 Task: Select a schedule automation every 2 month on the 1 at 01:00 PM starting on March 1, 2022.
Action: Mouse moved to (1271, 103)
Screenshot: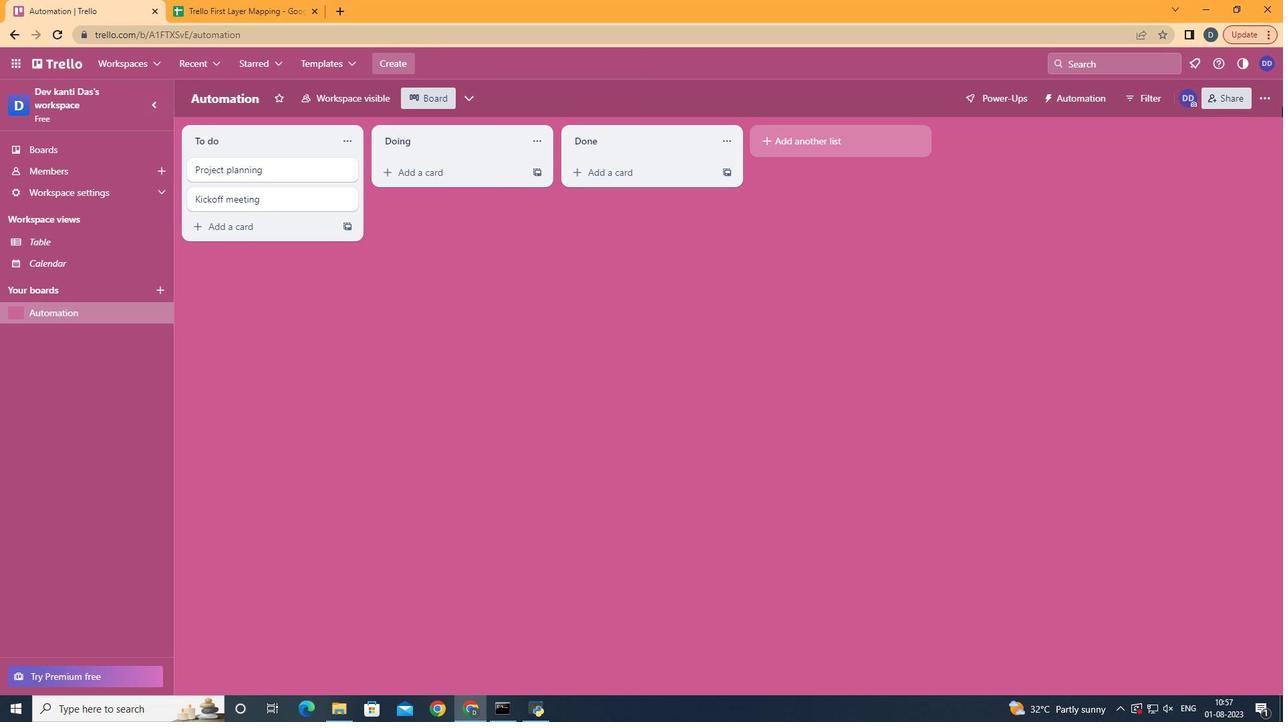
Action: Mouse pressed left at (1271, 103)
Screenshot: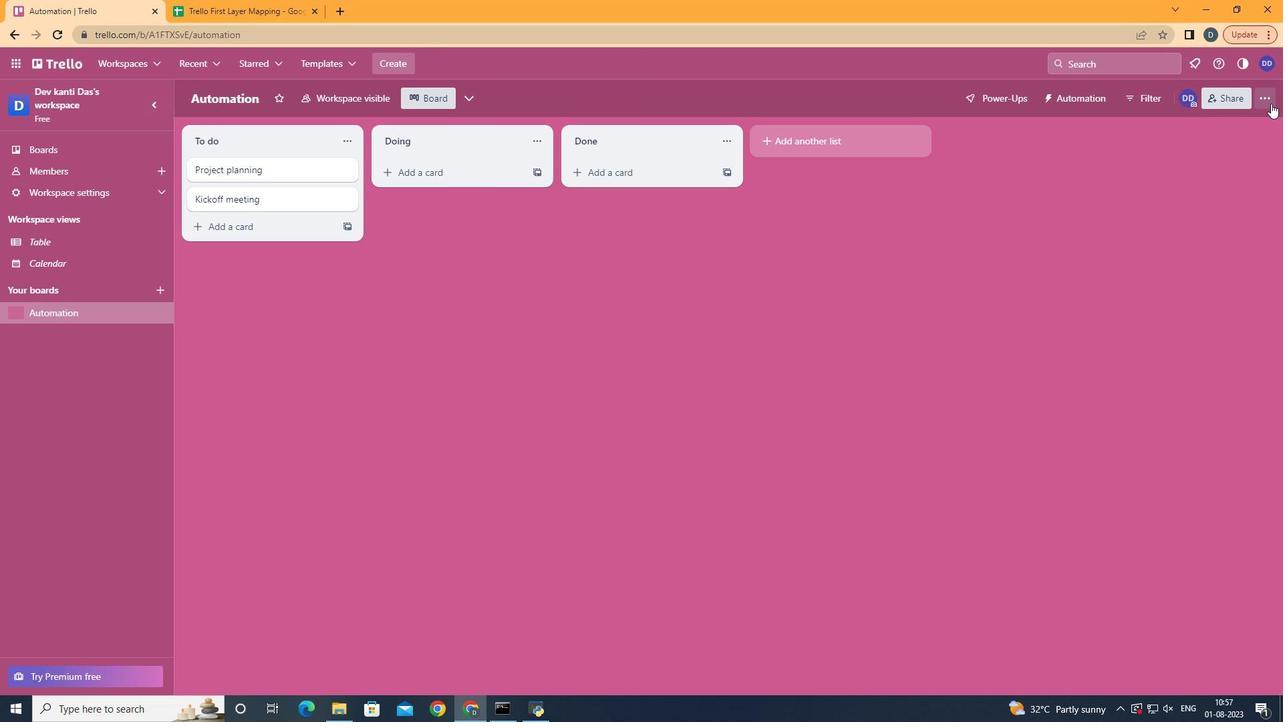 
Action: Mouse moved to (1144, 271)
Screenshot: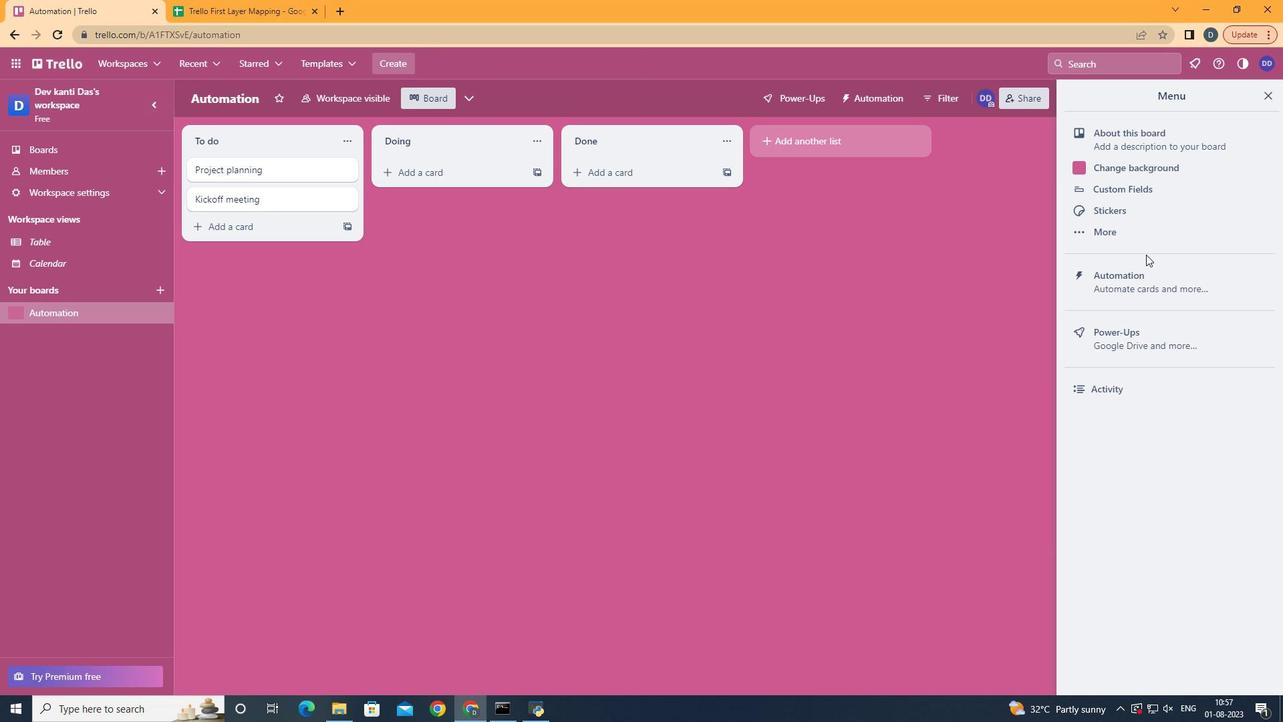 
Action: Mouse pressed left at (1144, 271)
Screenshot: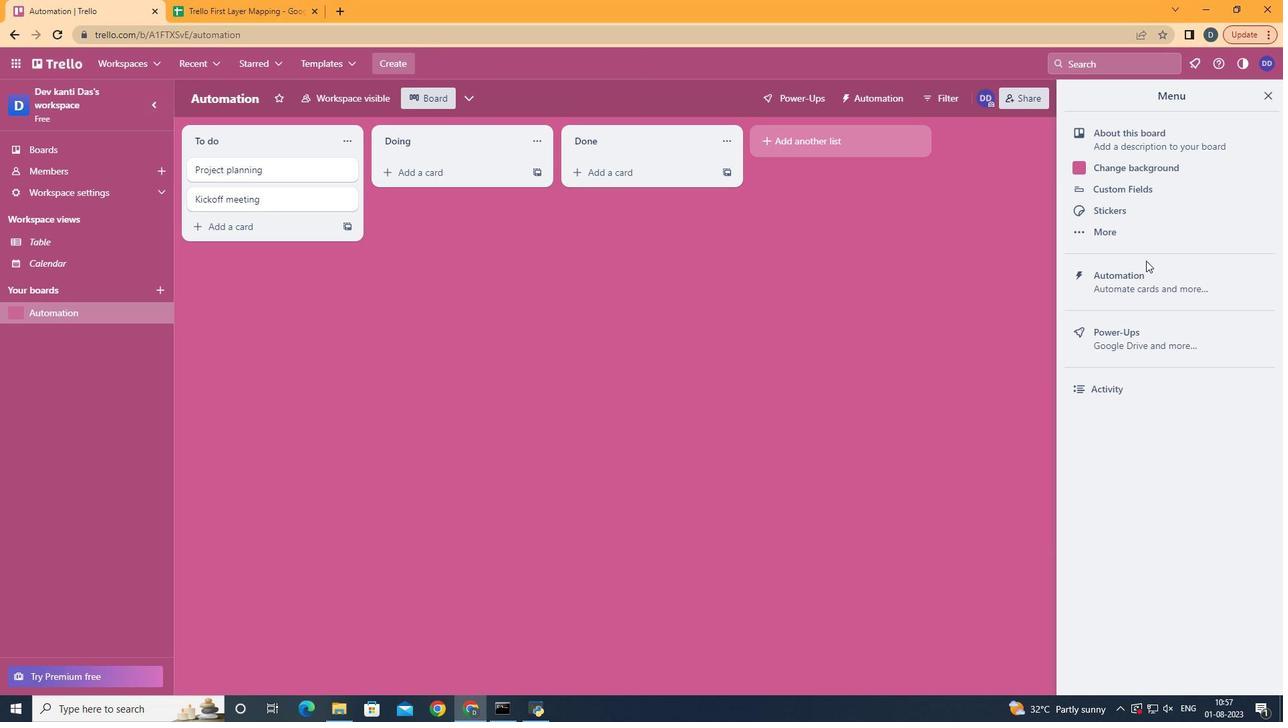 
Action: Mouse moved to (265, 242)
Screenshot: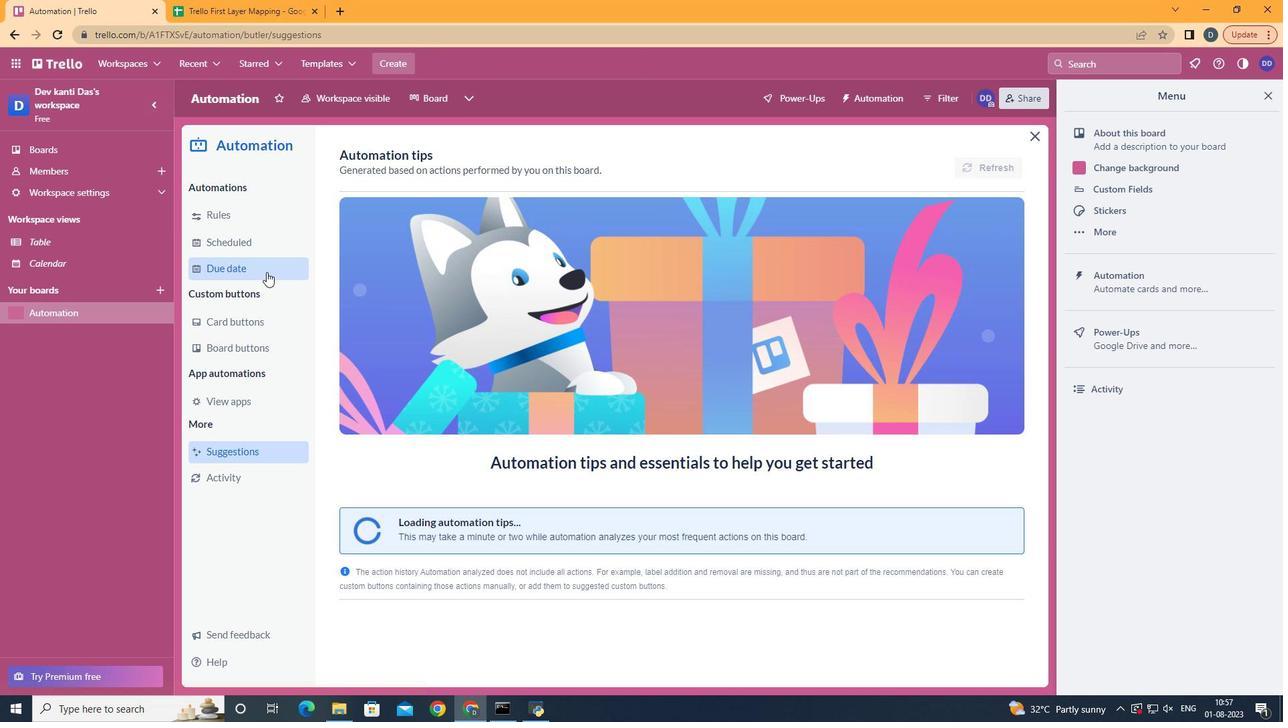 
Action: Mouse pressed left at (265, 242)
Screenshot: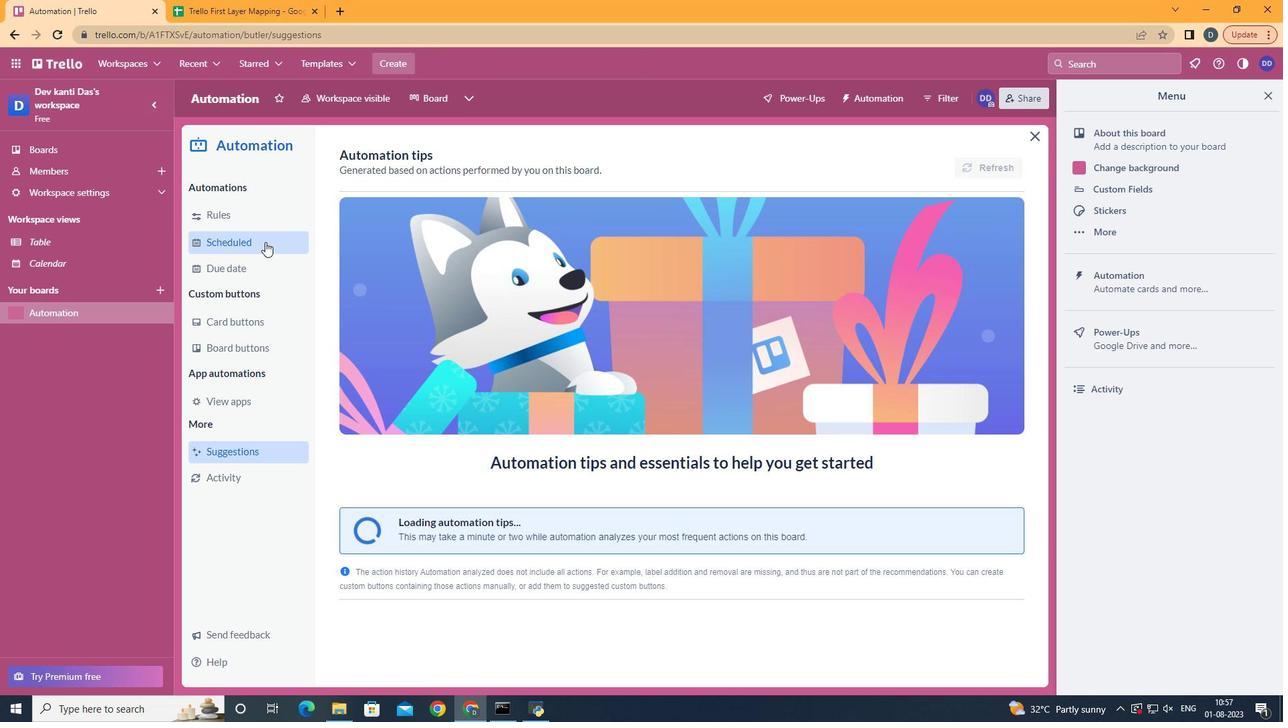 
Action: Mouse moved to (935, 158)
Screenshot: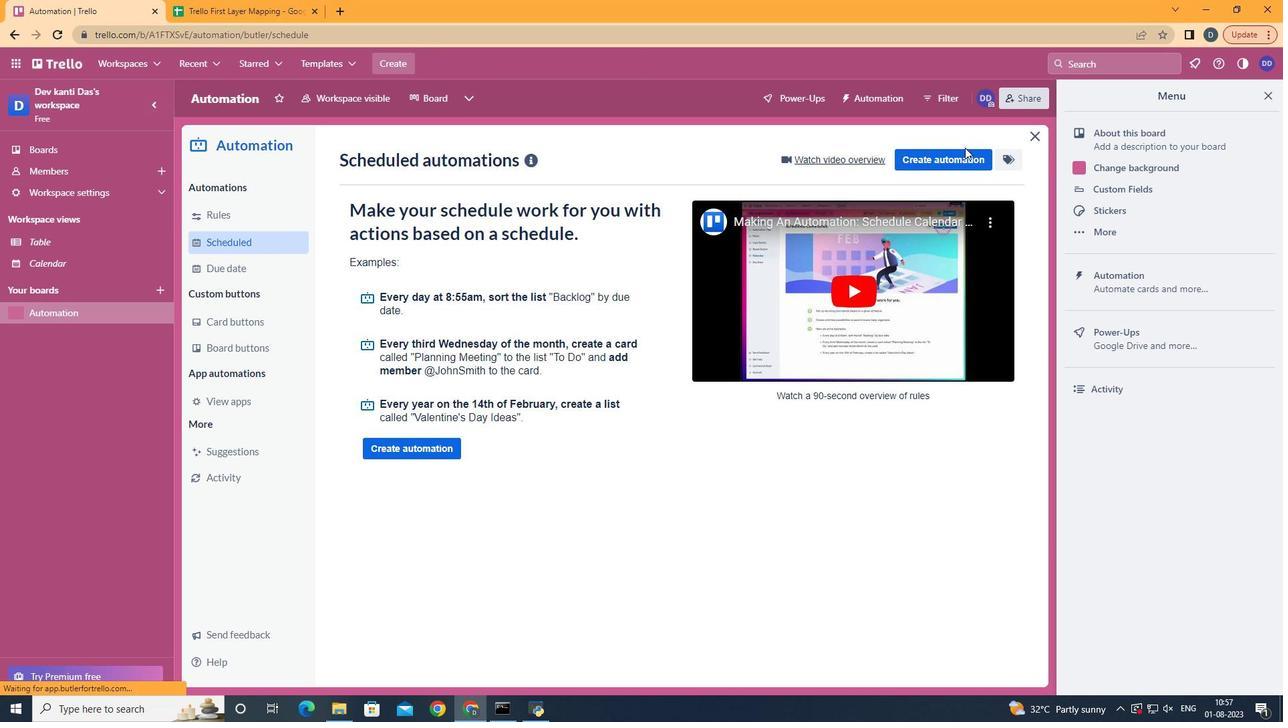 
Action: Mouse pressed left at (935, 158)
Screenshot: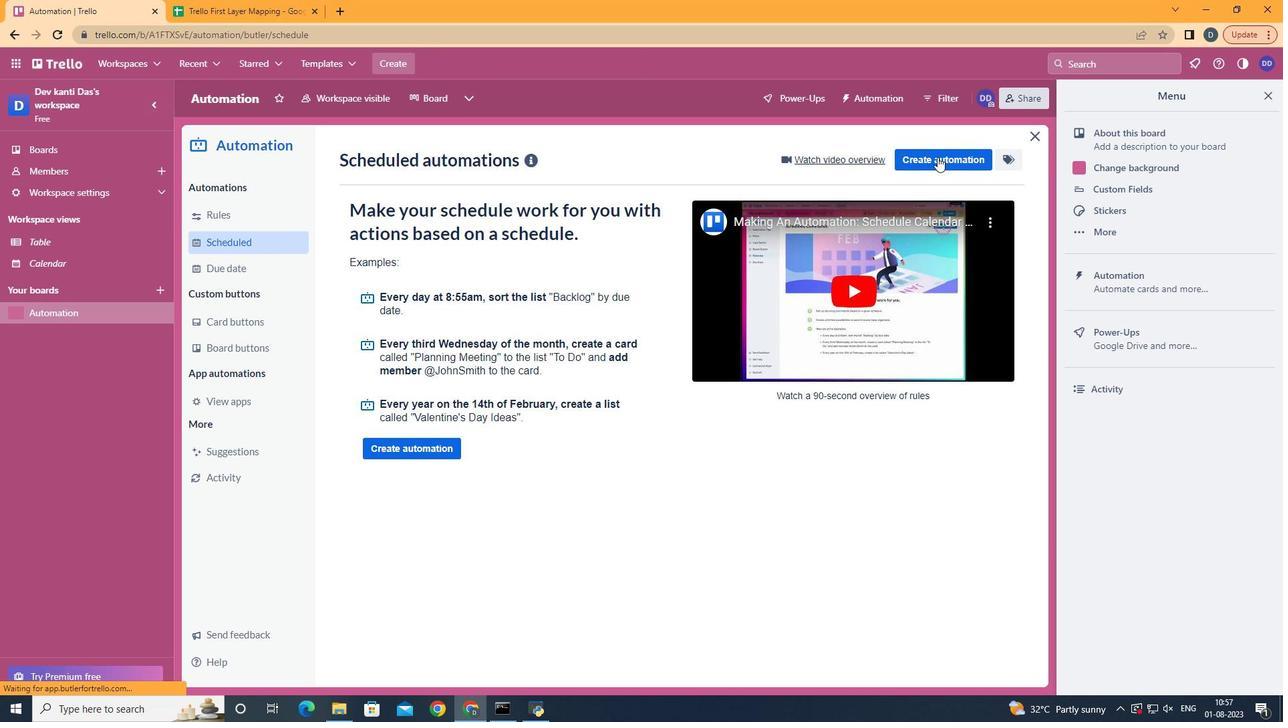 
Action: Mouse moved to (693, 286)
Screenshot: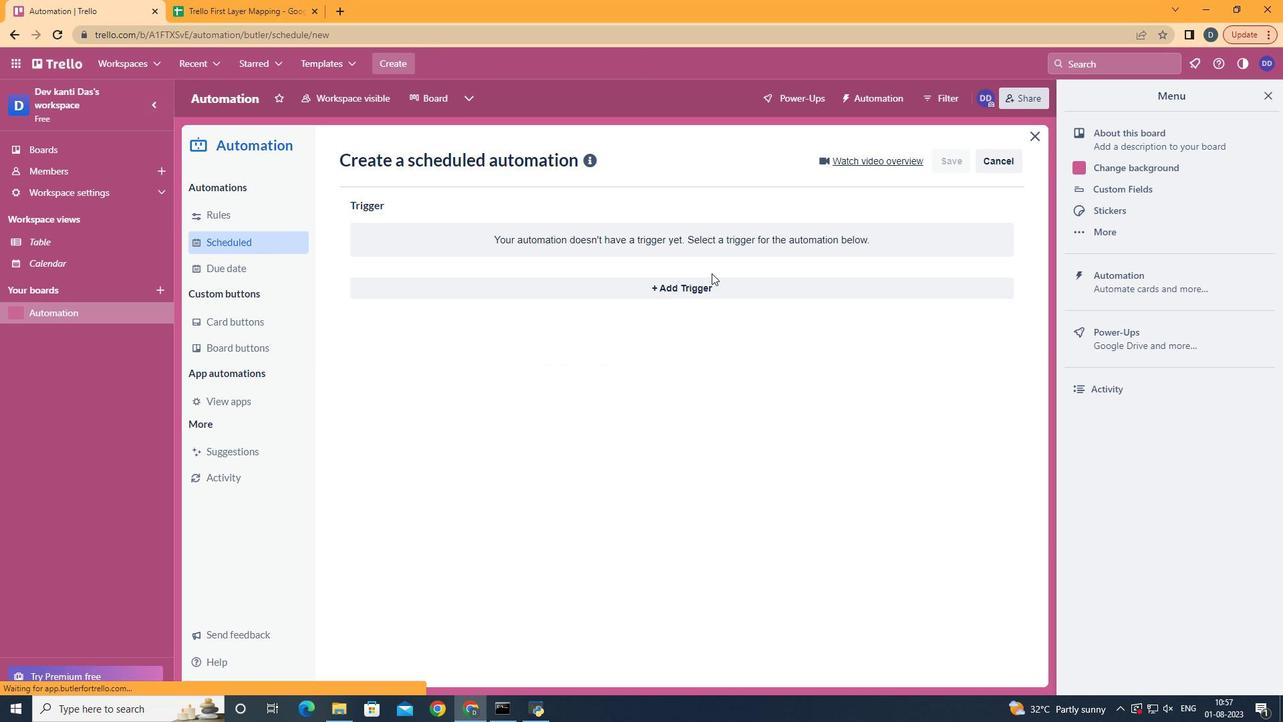
Action: Mouse pressed left at (693, 286)
Screenshot: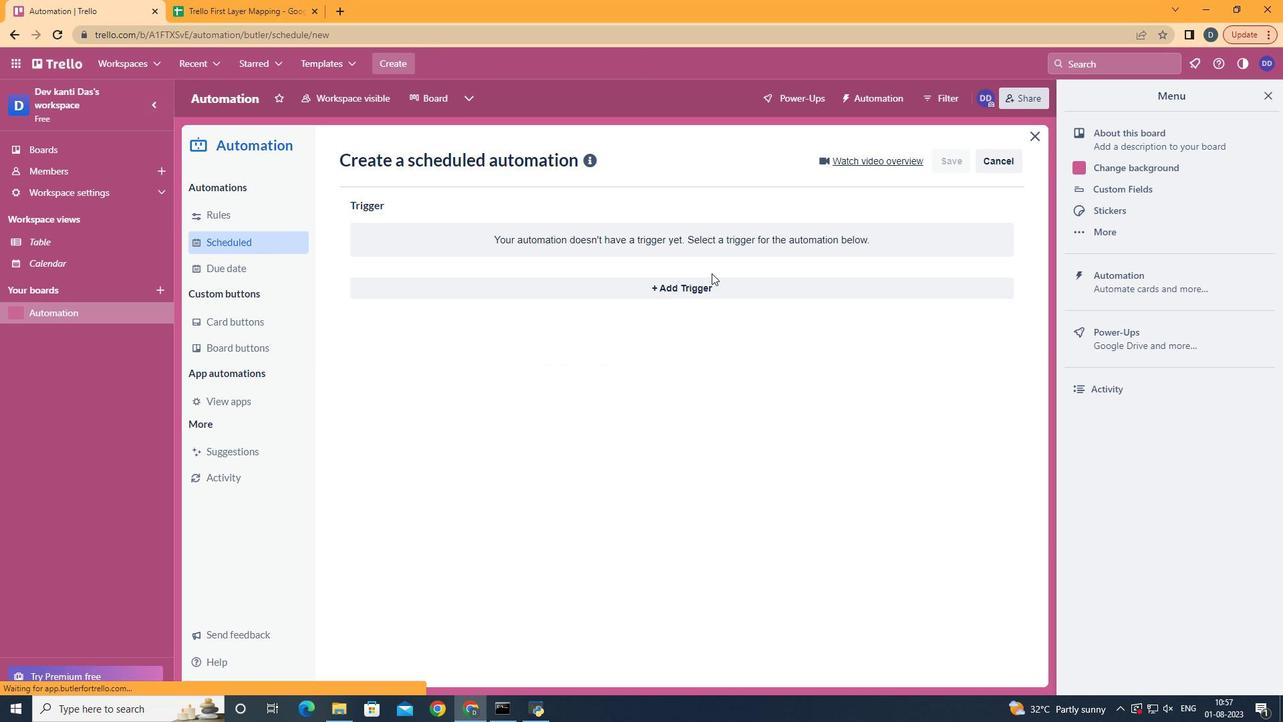 
Action: Mouse moved to (415, 358)
Screenshot: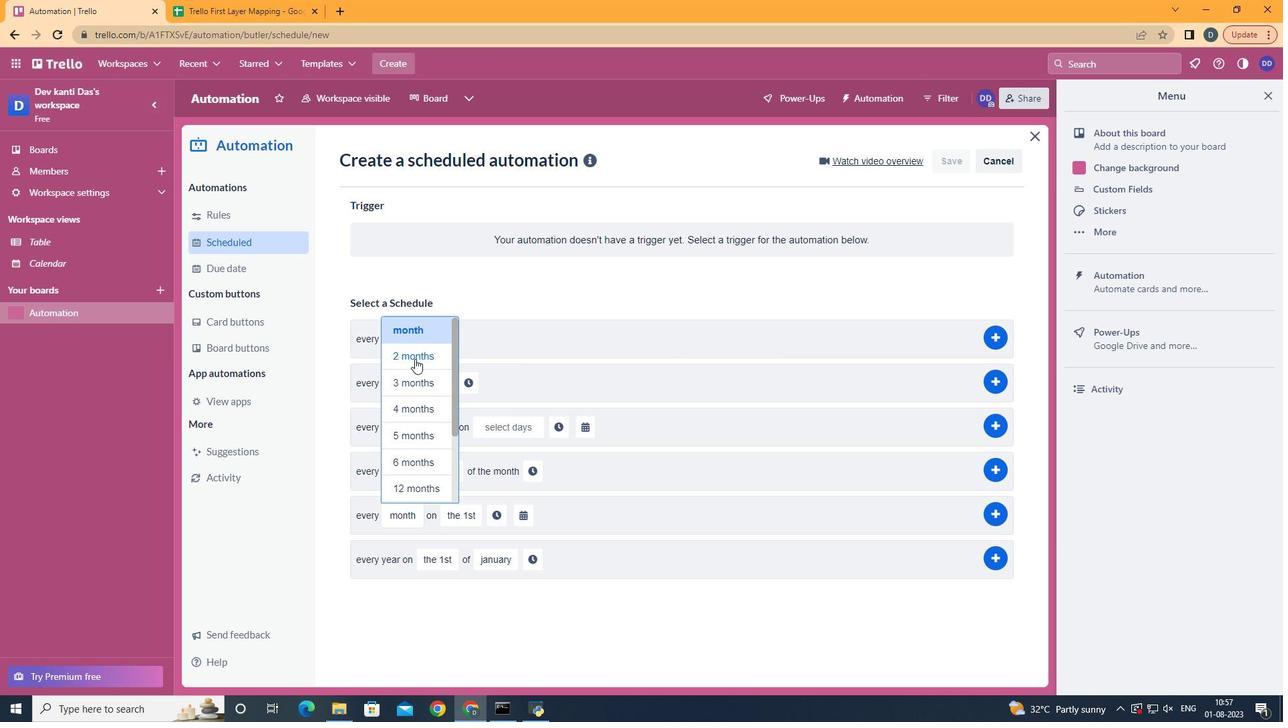 
Action: Mouse pressed left at (415, 358)
Screenshot: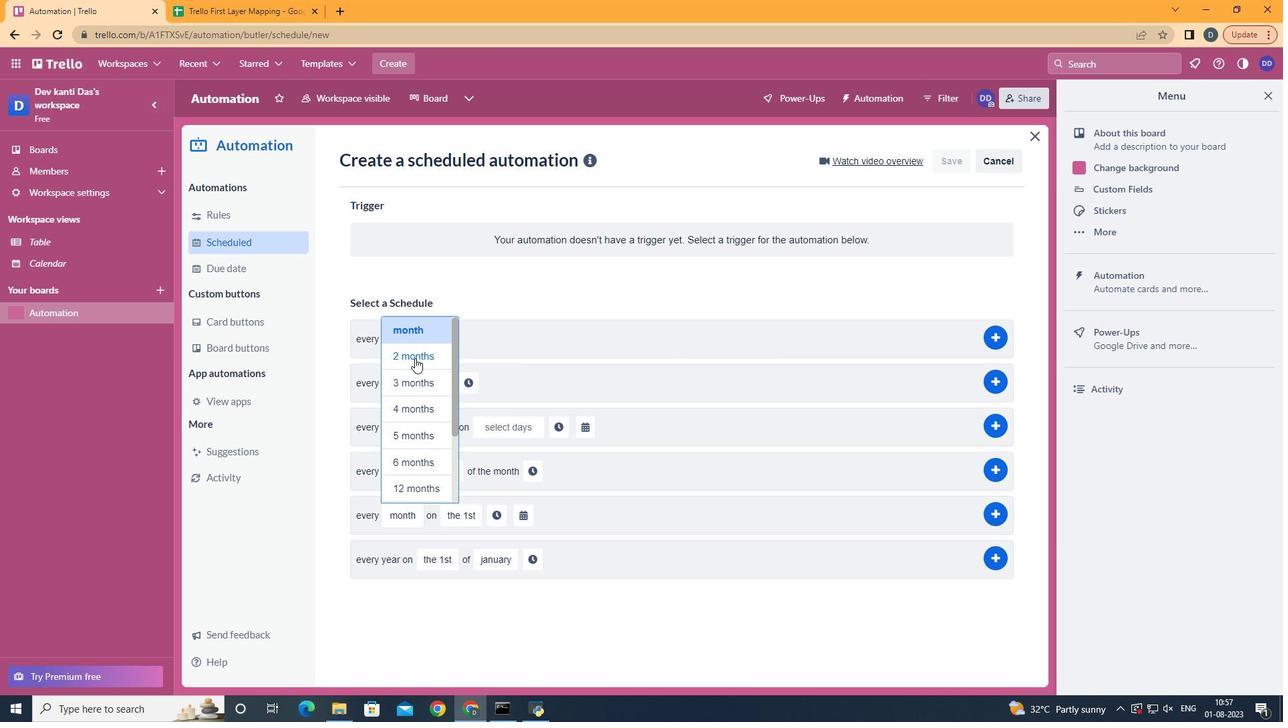 
Action: Mouse moved to (488, 322)
Screenshot: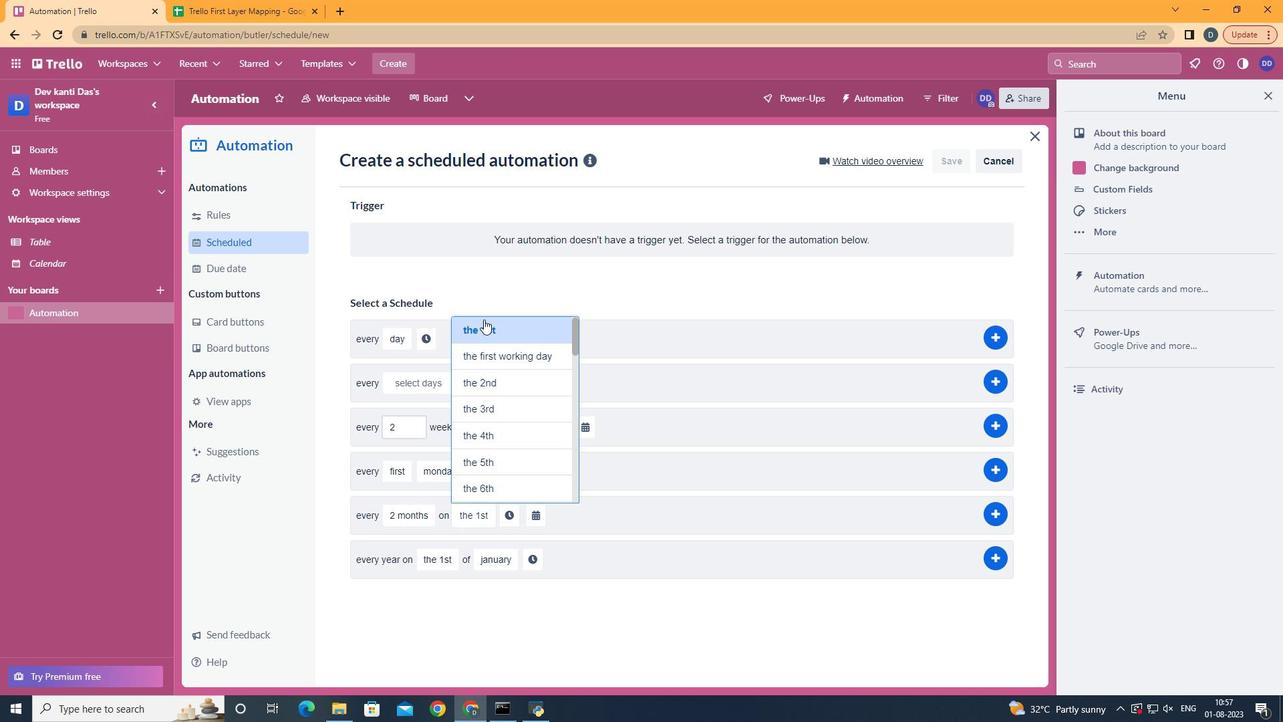 
Action: Mouse pressed left at (488, 322)
Screenshot: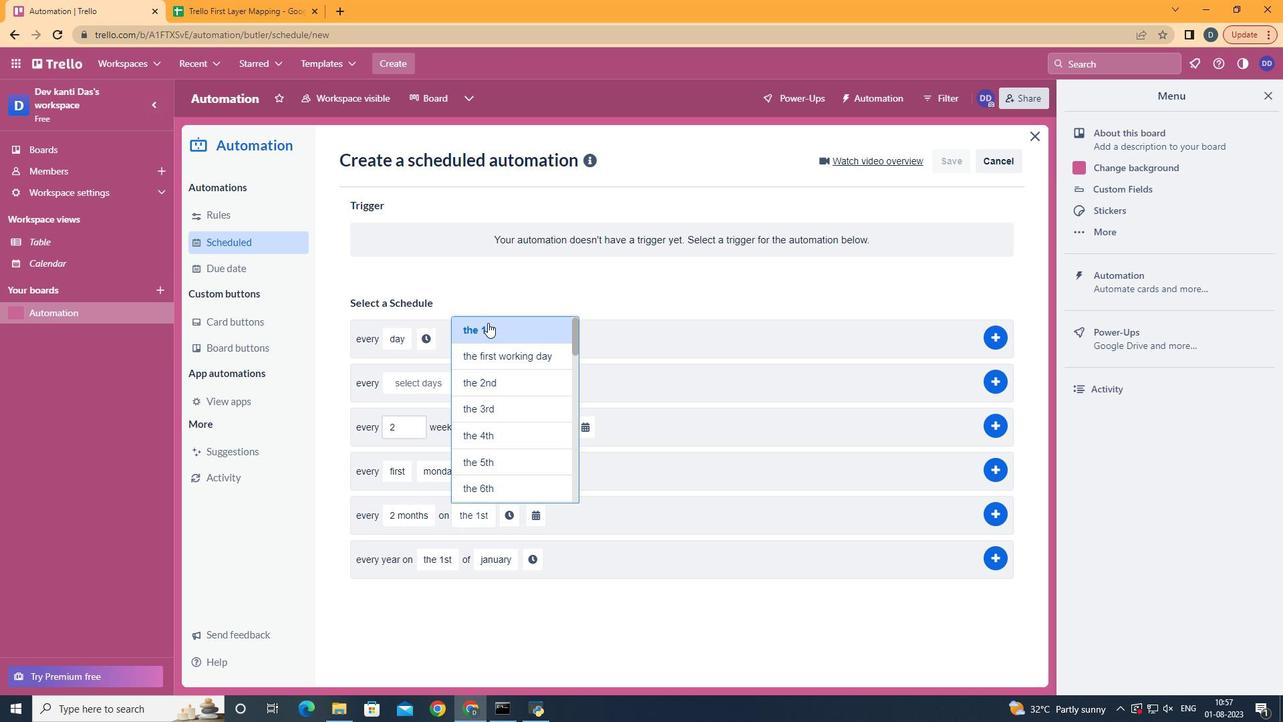 
Action: Mouse moved to (504, 519)
Screenshot: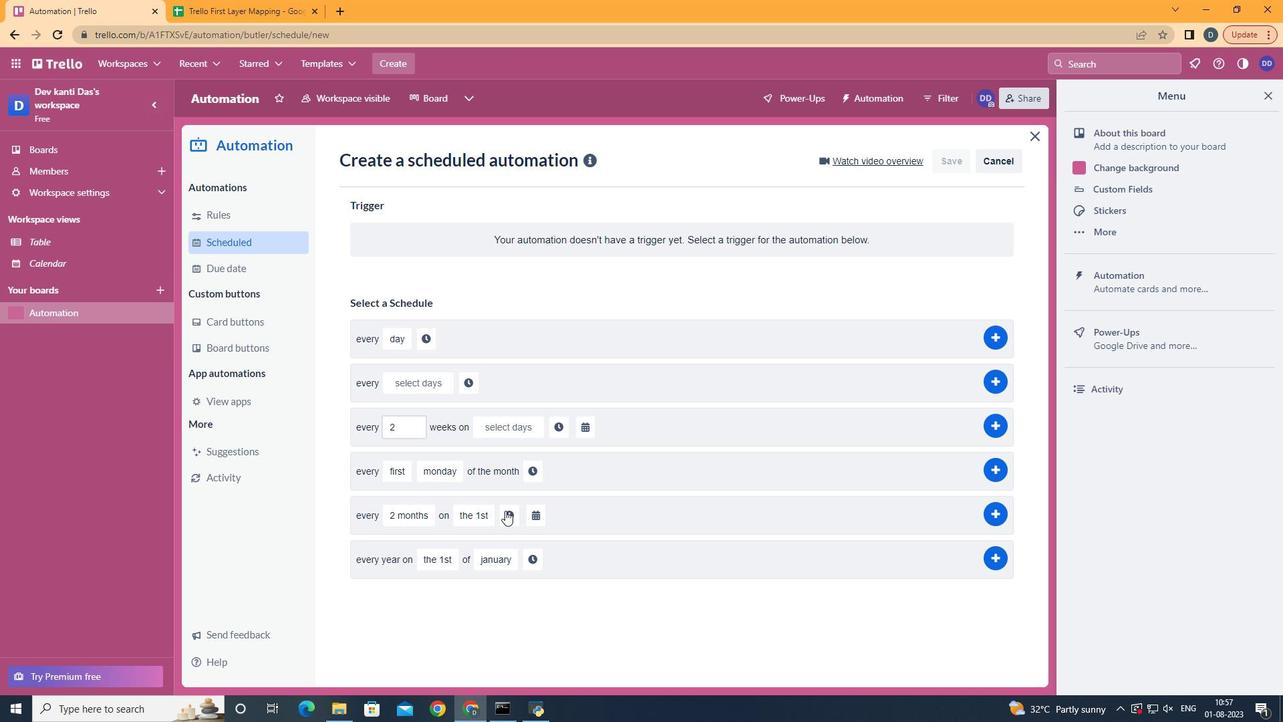
Action: Mouse pressed left at (504, 519)
Screenshot: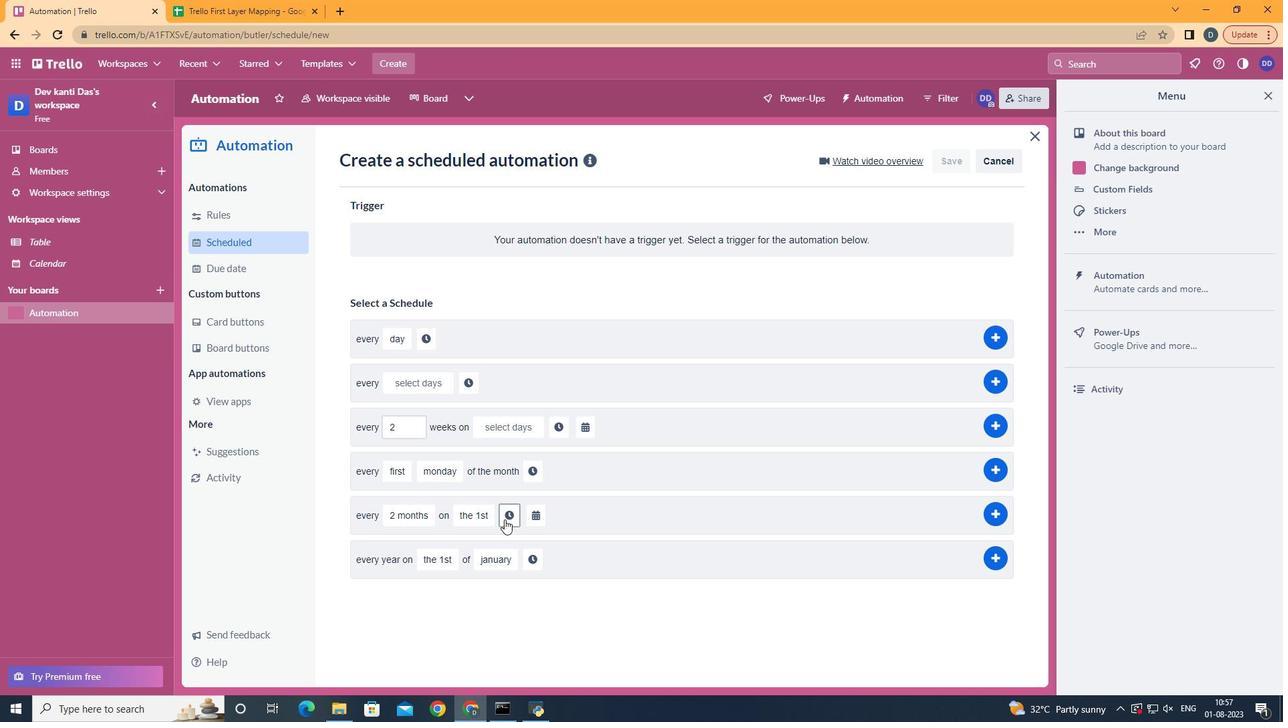 
Action: Mouse moved to (547, 521)
Screenshot: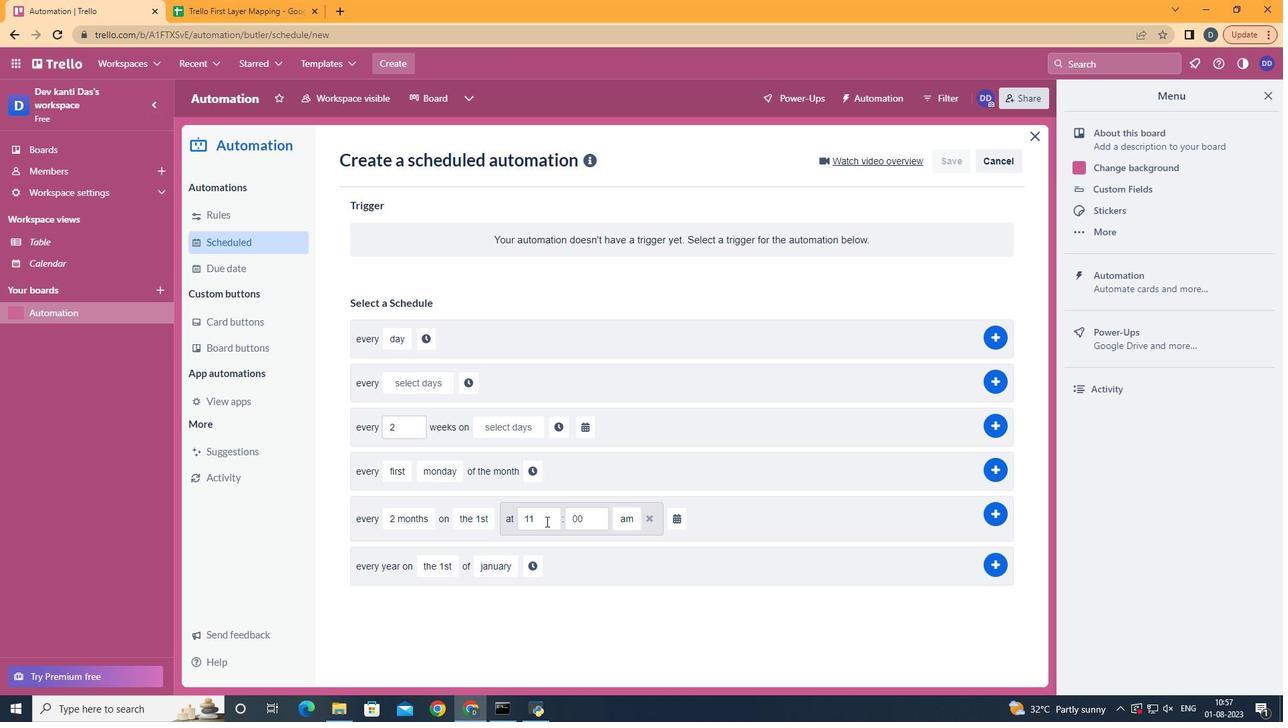 
Action: Mouse pressed left at (547, 521)
Screenshot: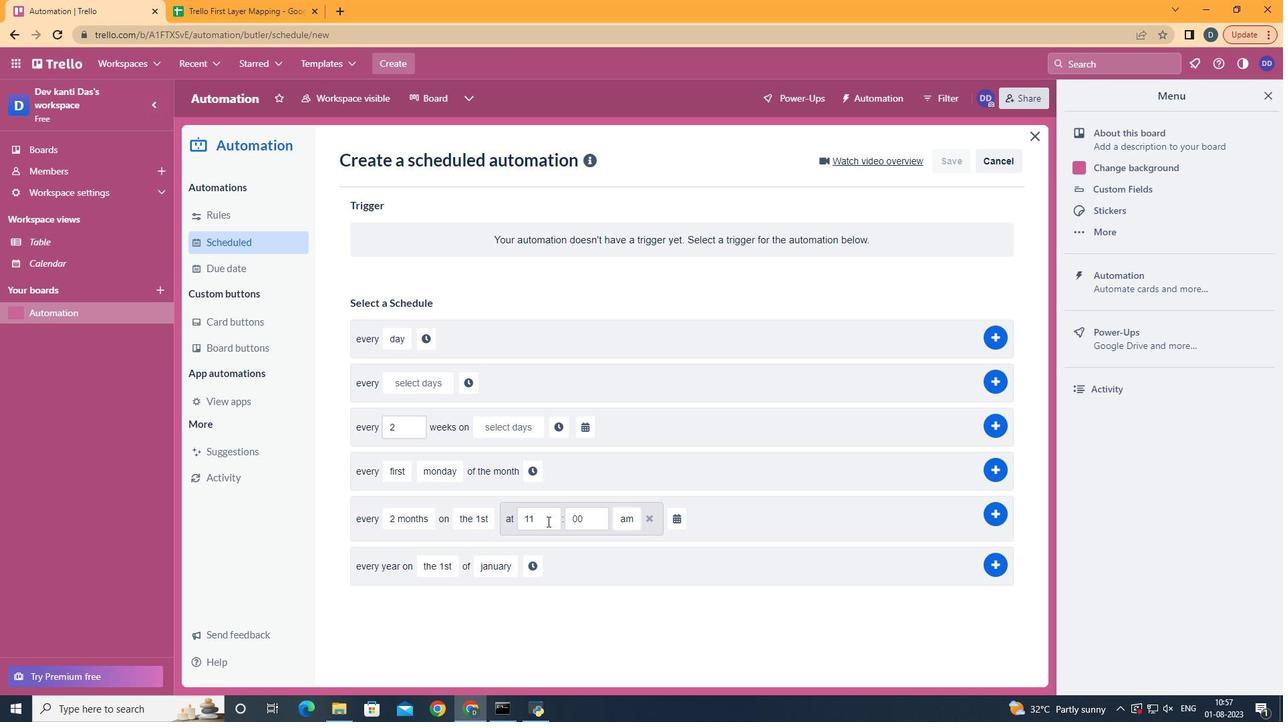 
Action: Key pressed <Key.backspace><Key.backspace>01
Screenshot: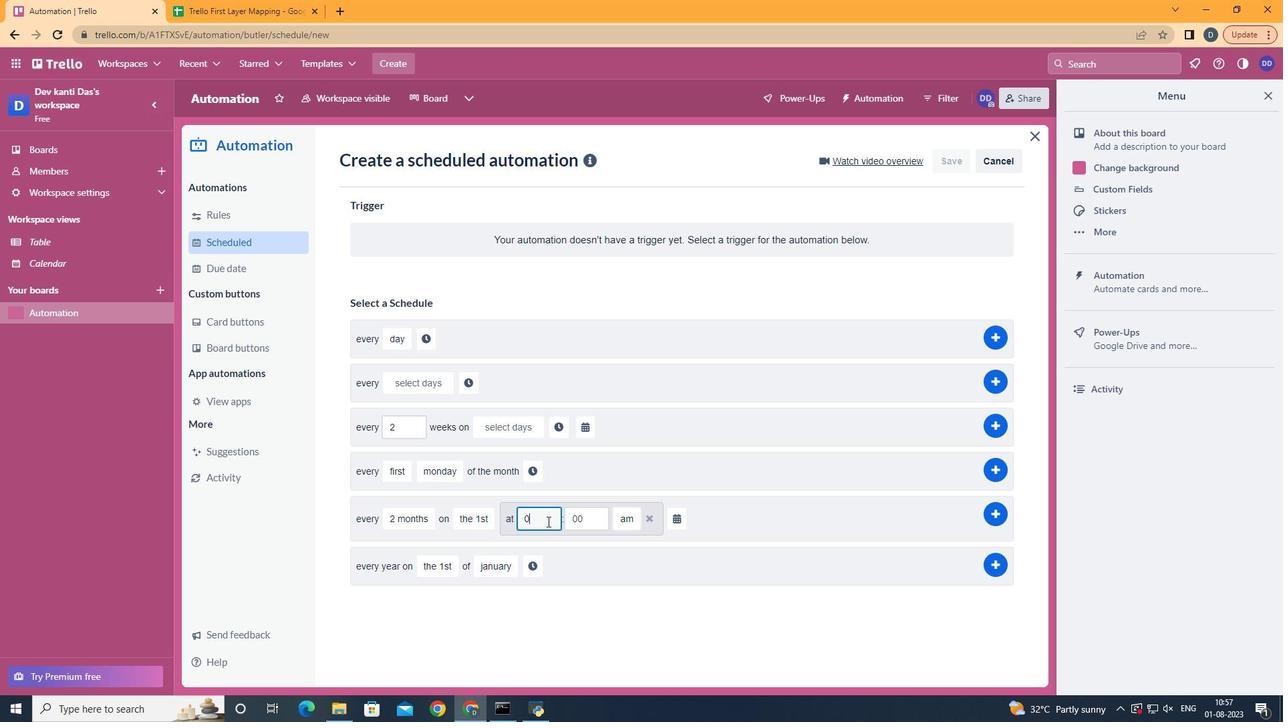 
Action: Mouse moved to (628, 574)
Screenshot: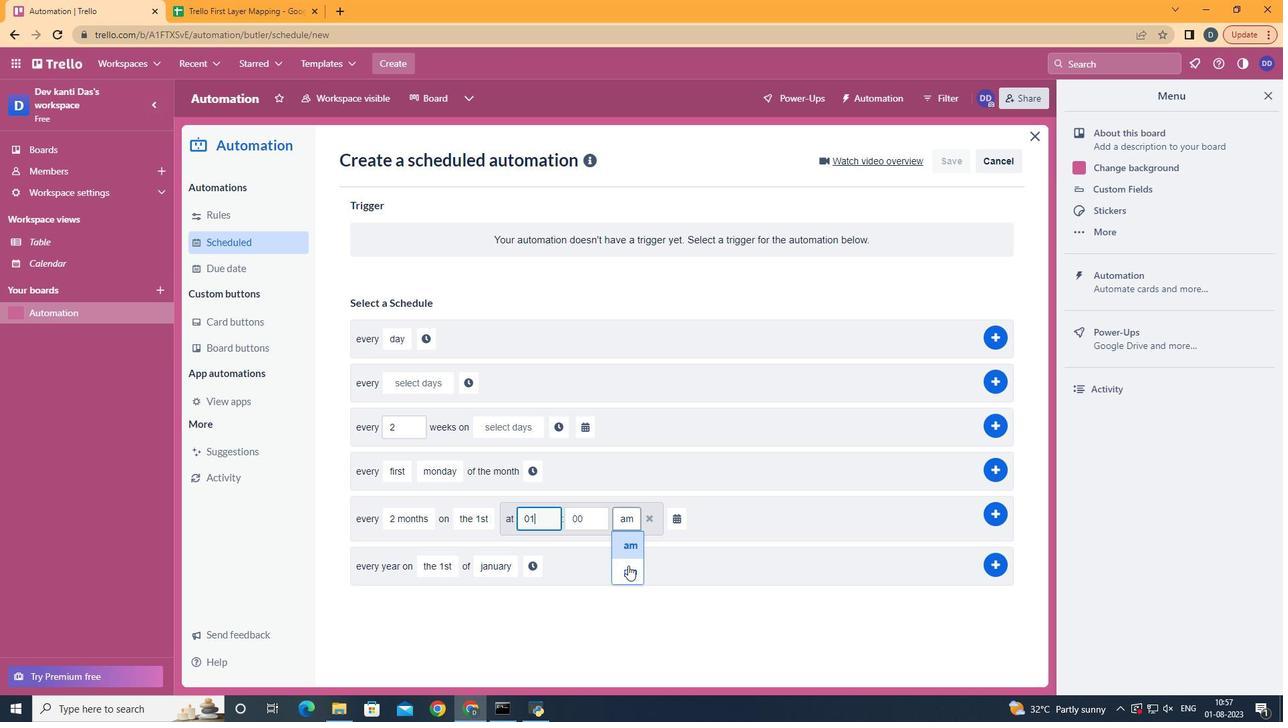 
Action: Mouse pressed left at (628, 574)
Screenshot: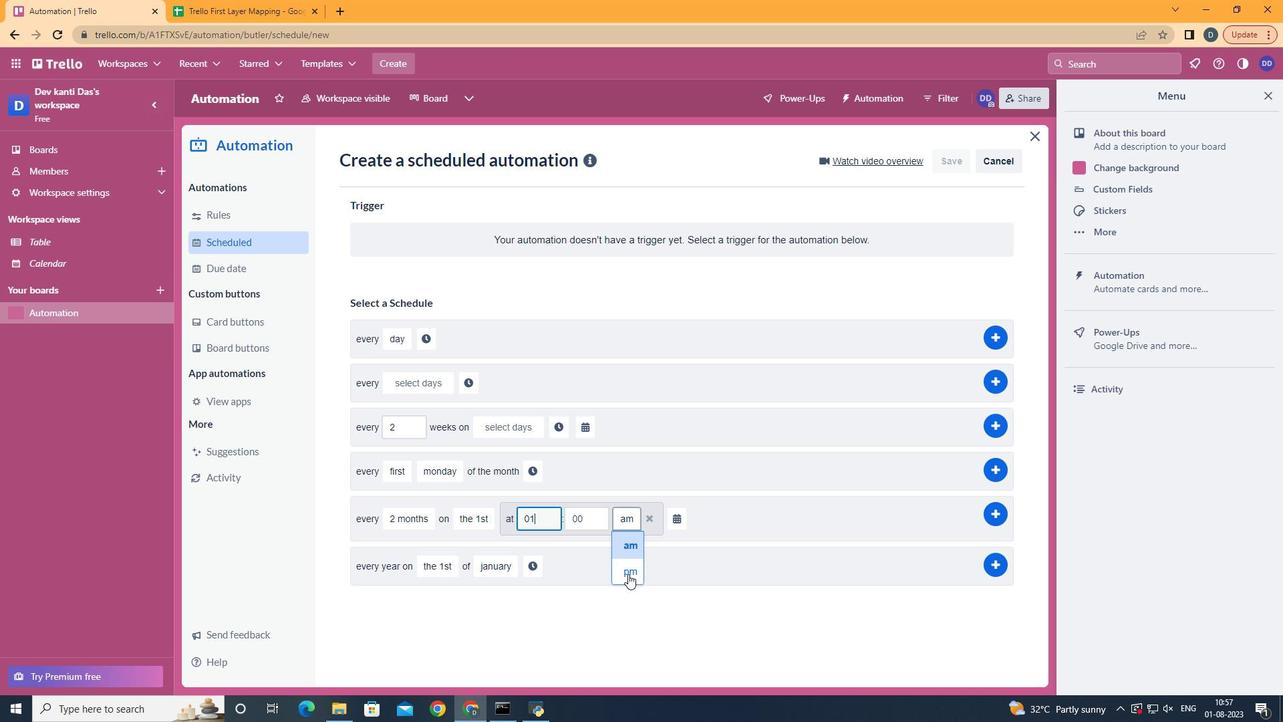 
Action: Mouse moved to (670, 517)
Screenshot: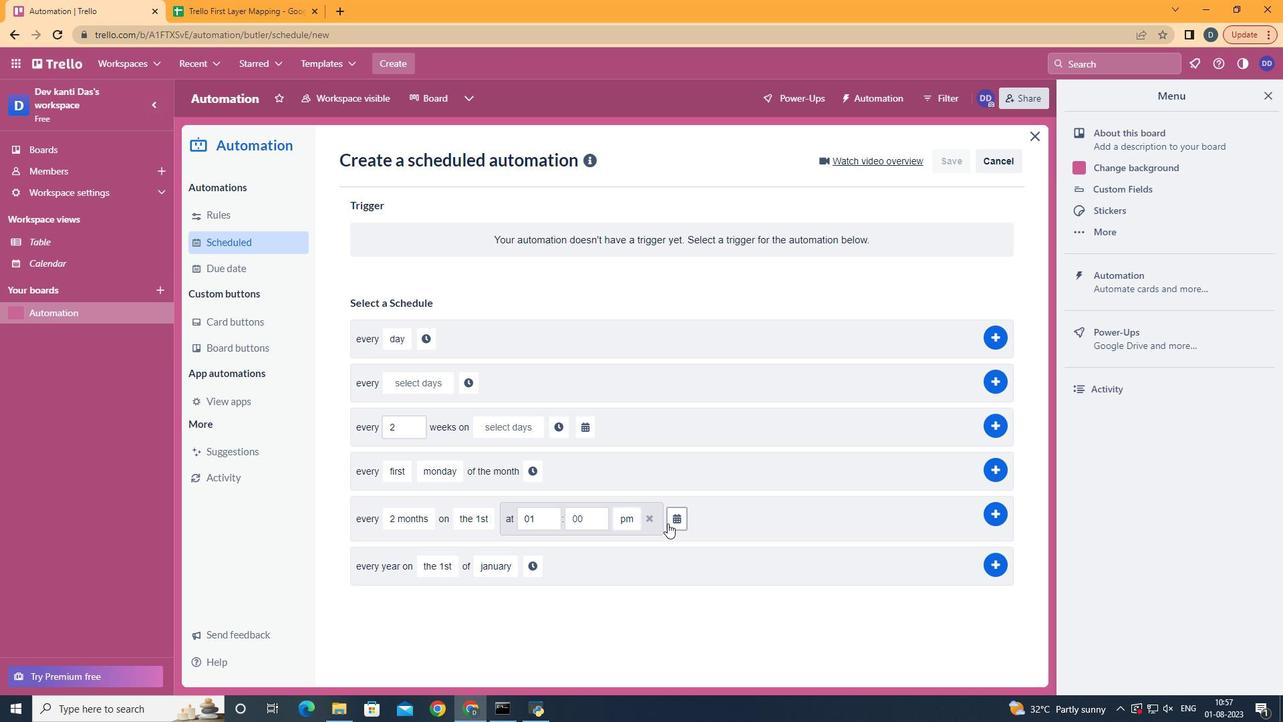 
Action: Mouse pressed left at (670, 517)
Screenshot: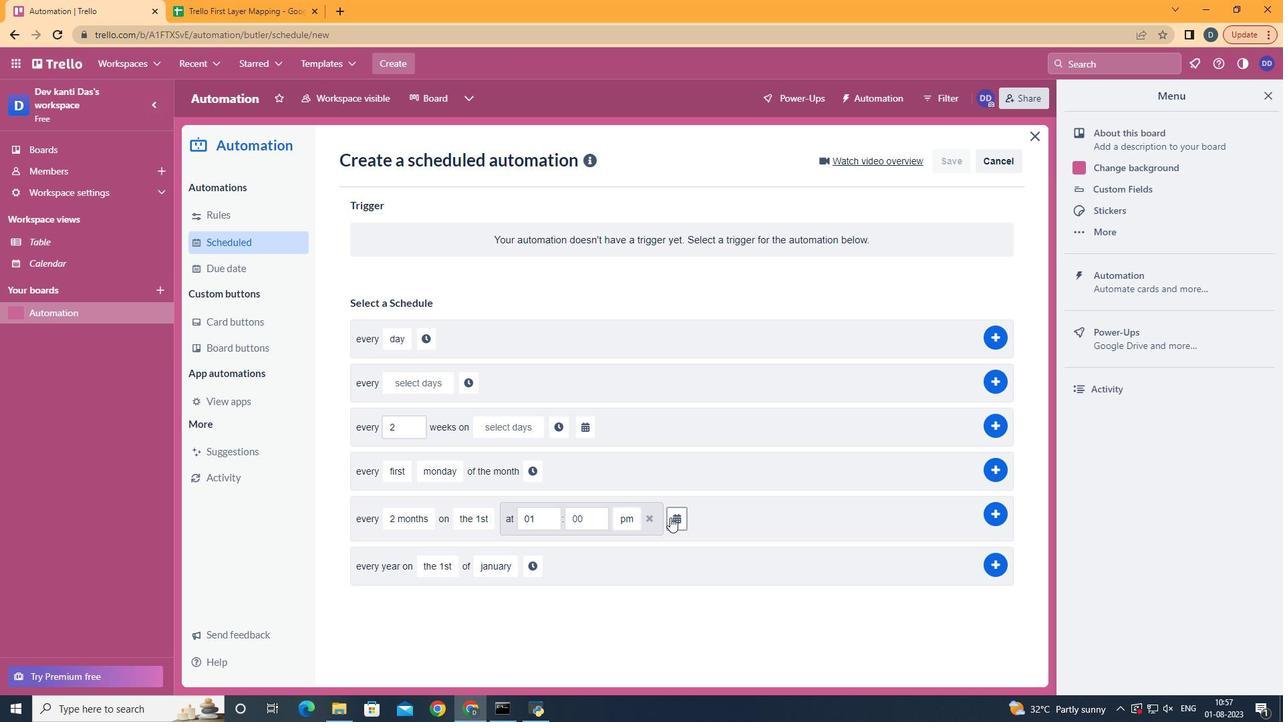 
Action: Mouse moved to (760, 435)
Screenshot: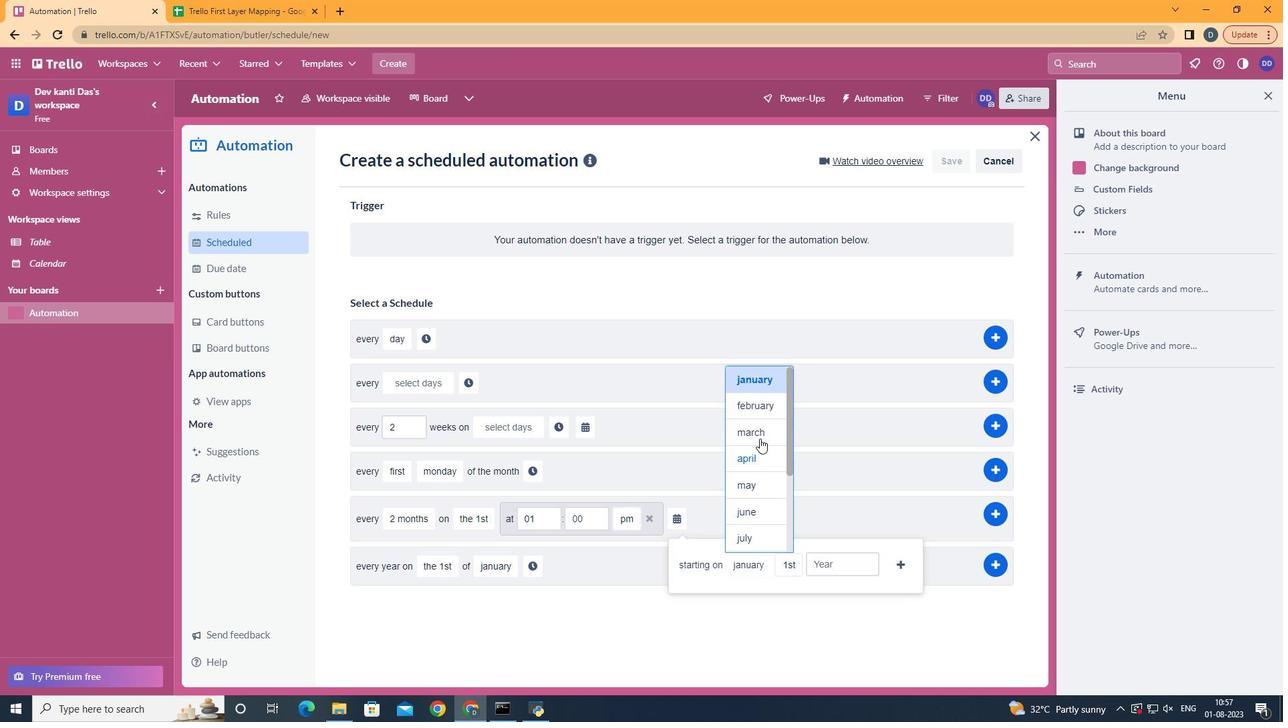 
Action: Mouse pressed left at (760, 435)
Screenshot: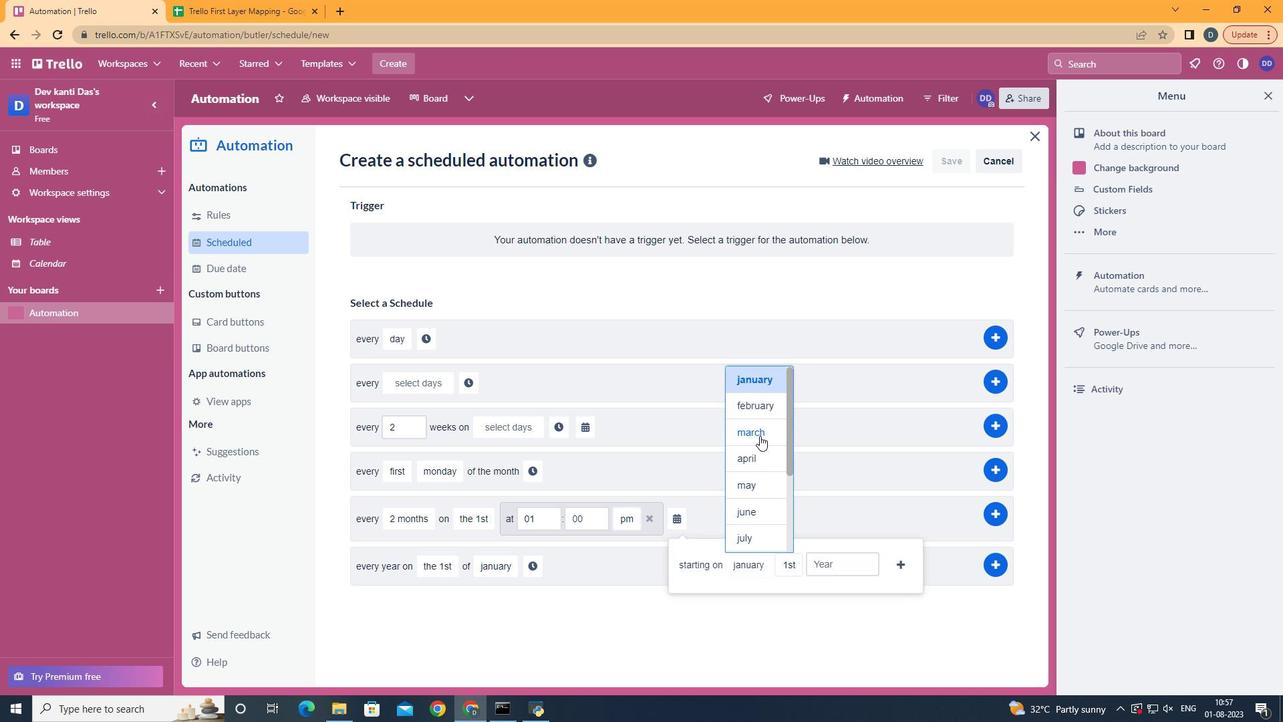 
Action: Mouse moved to (778, 376)
Screenshot: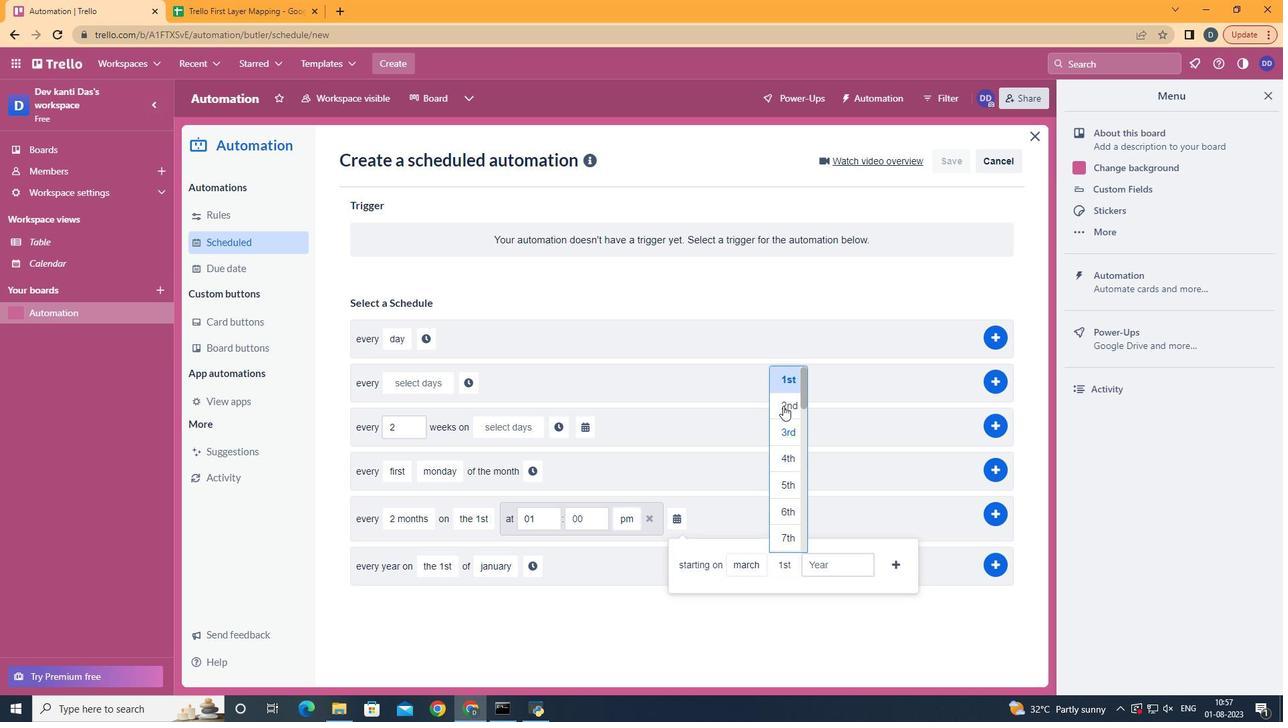
Action: Mouse pressed left at (778, 376)
Screenshot: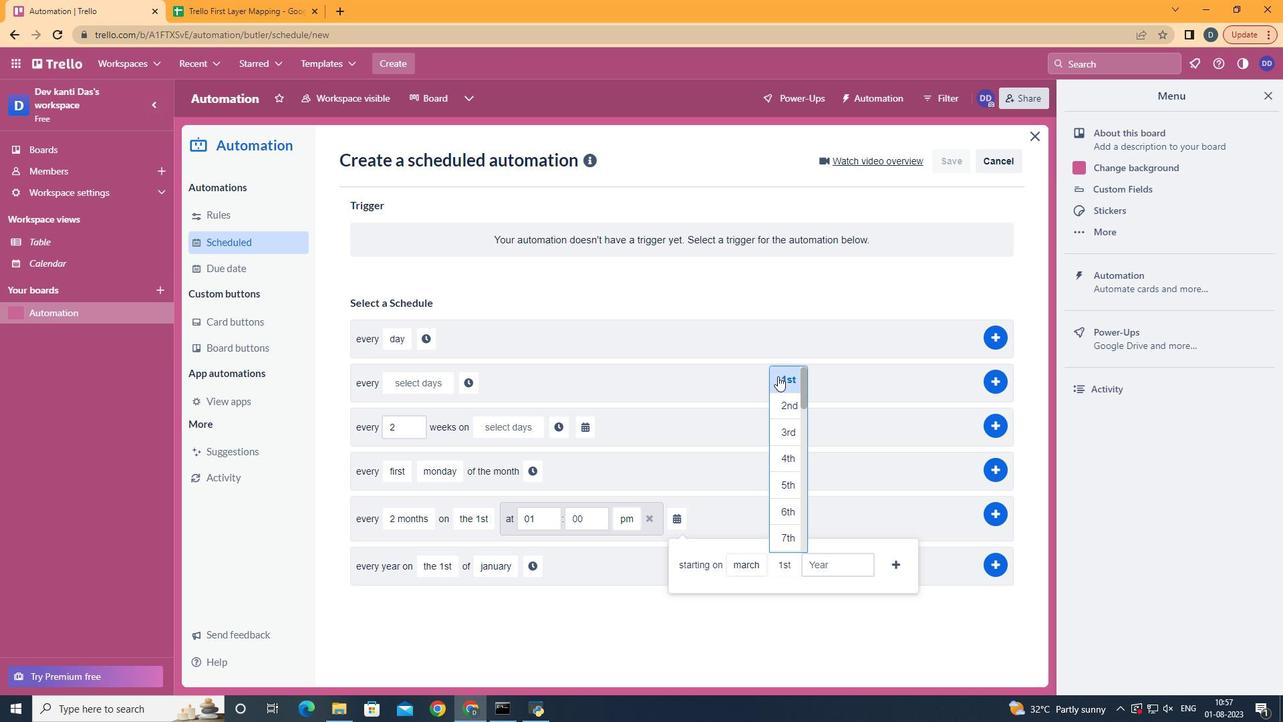 
Action: Mouse moved to (836, 564)
Screenshot: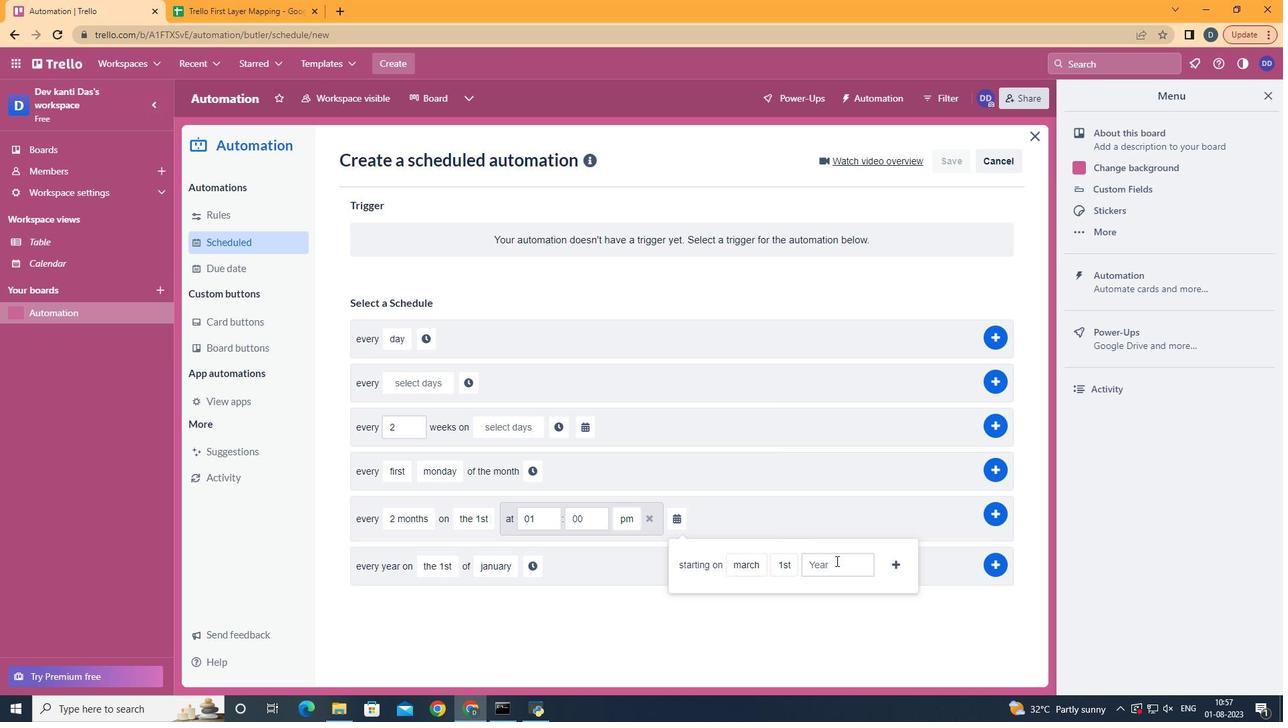 
Action: Mouse pressed left at (836, 564)
Screenshot: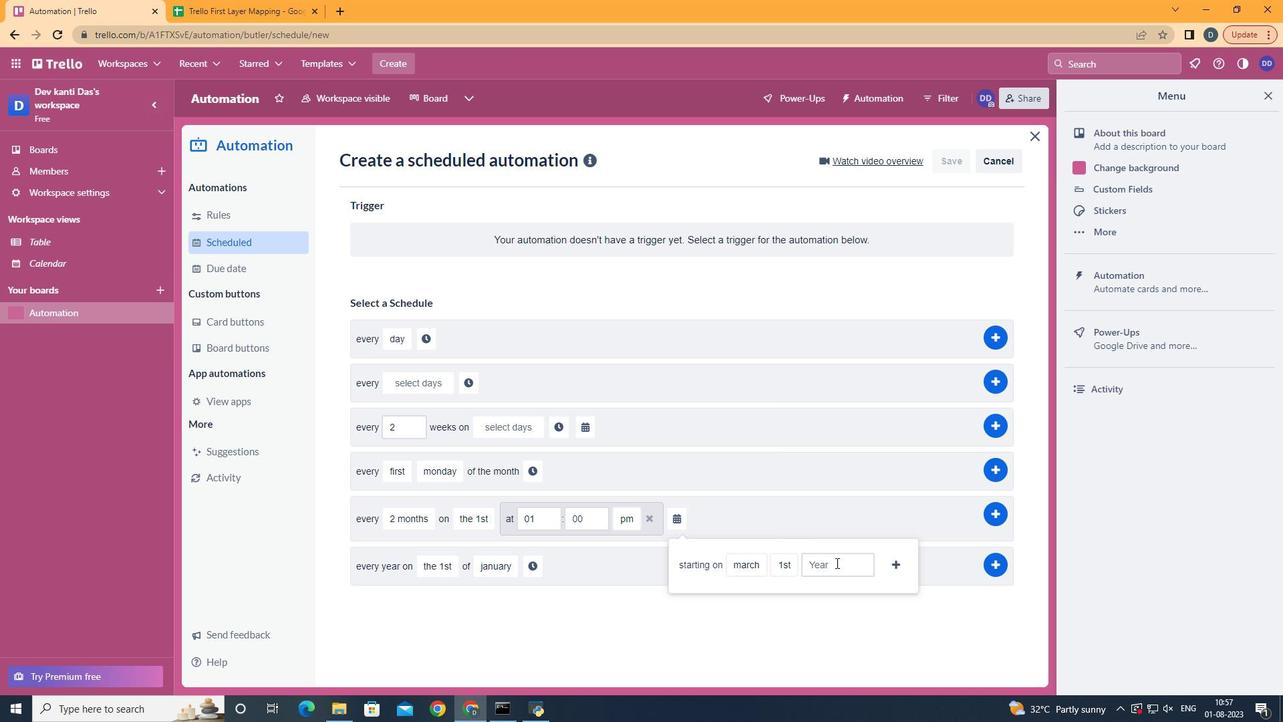 
Action: Mouse moved to (837, 564)
Screenshot: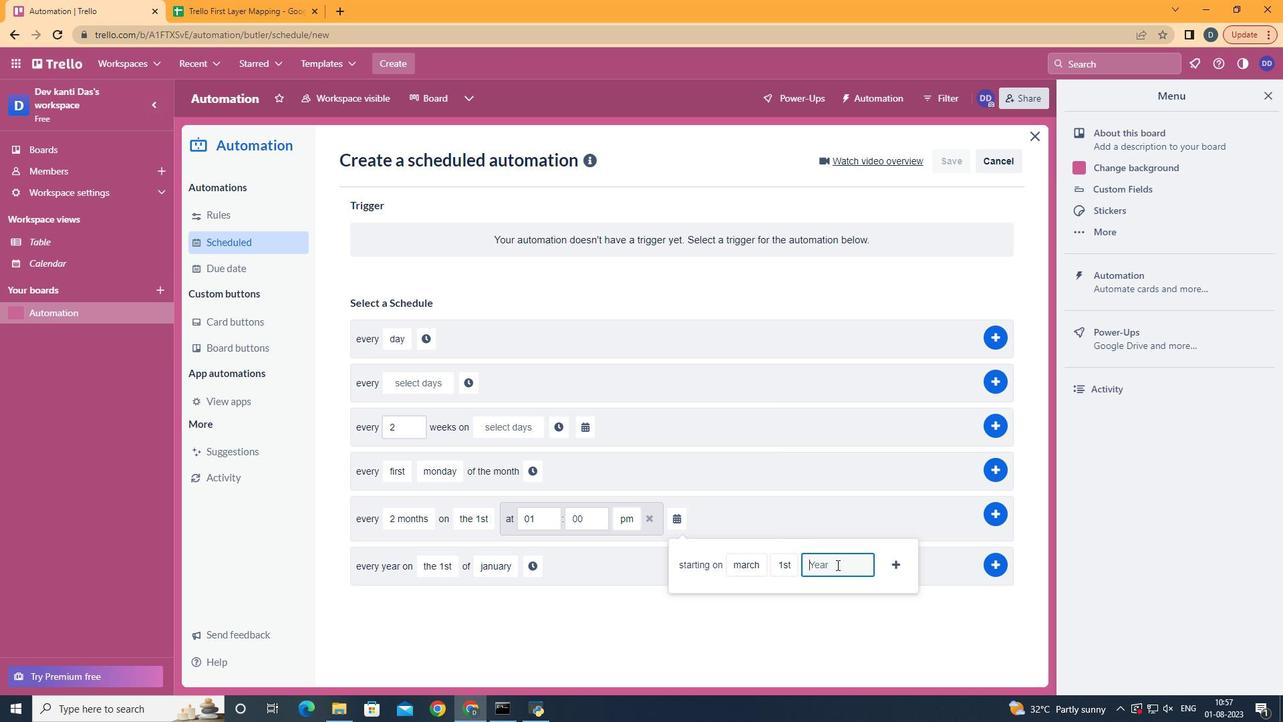
Action: Key pressed 2022
Screenshot: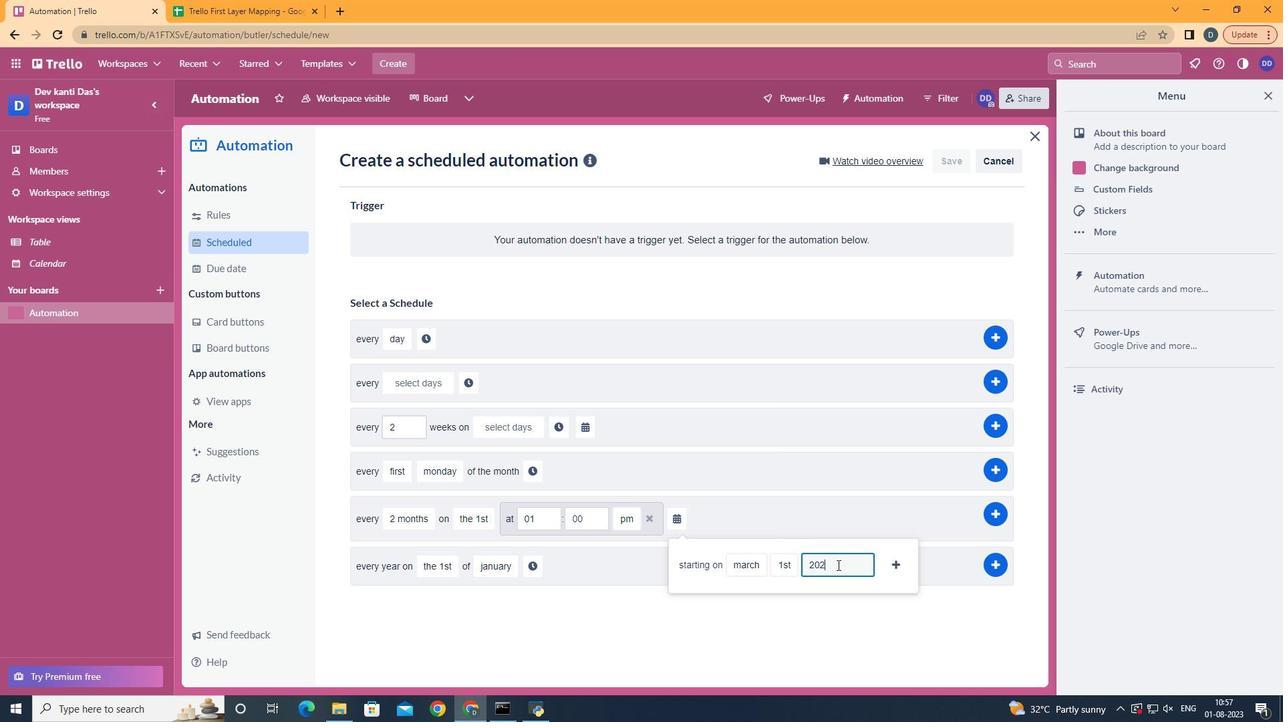 
Action: Mouse moved to (899, 566)
Screenshot: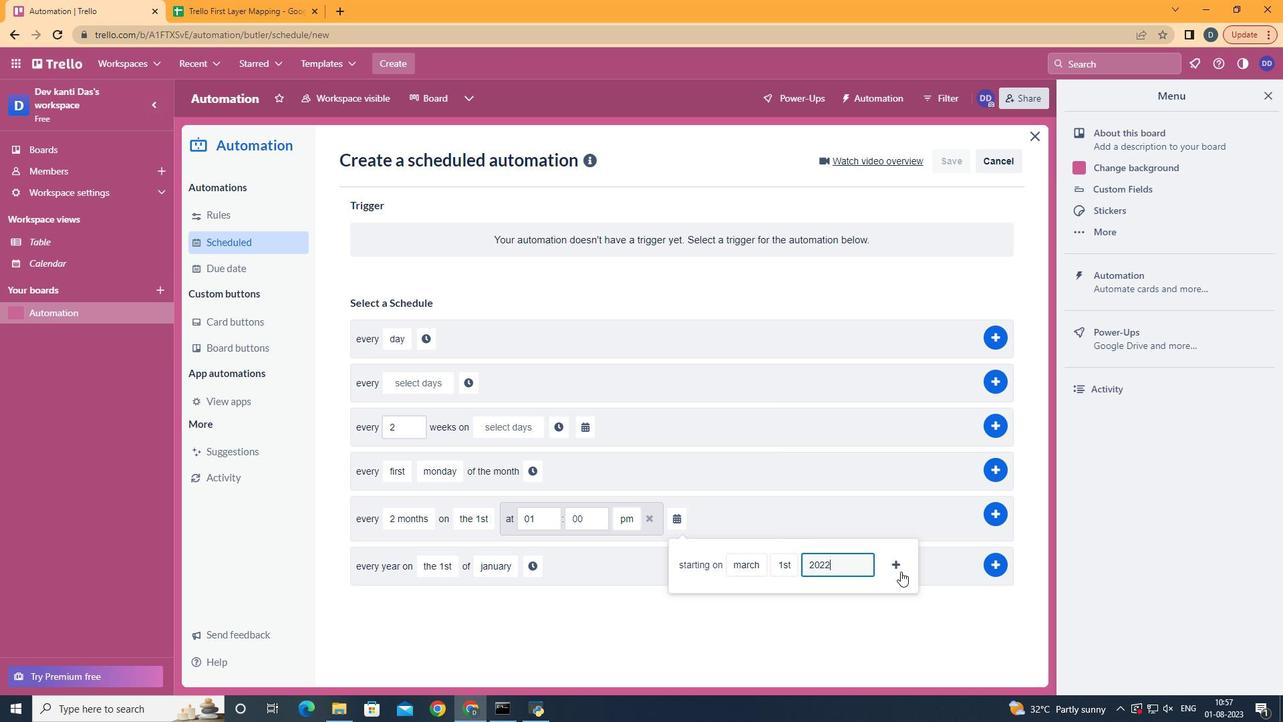 
Action: Mouse pressed left at (899, 566)
Screenshot: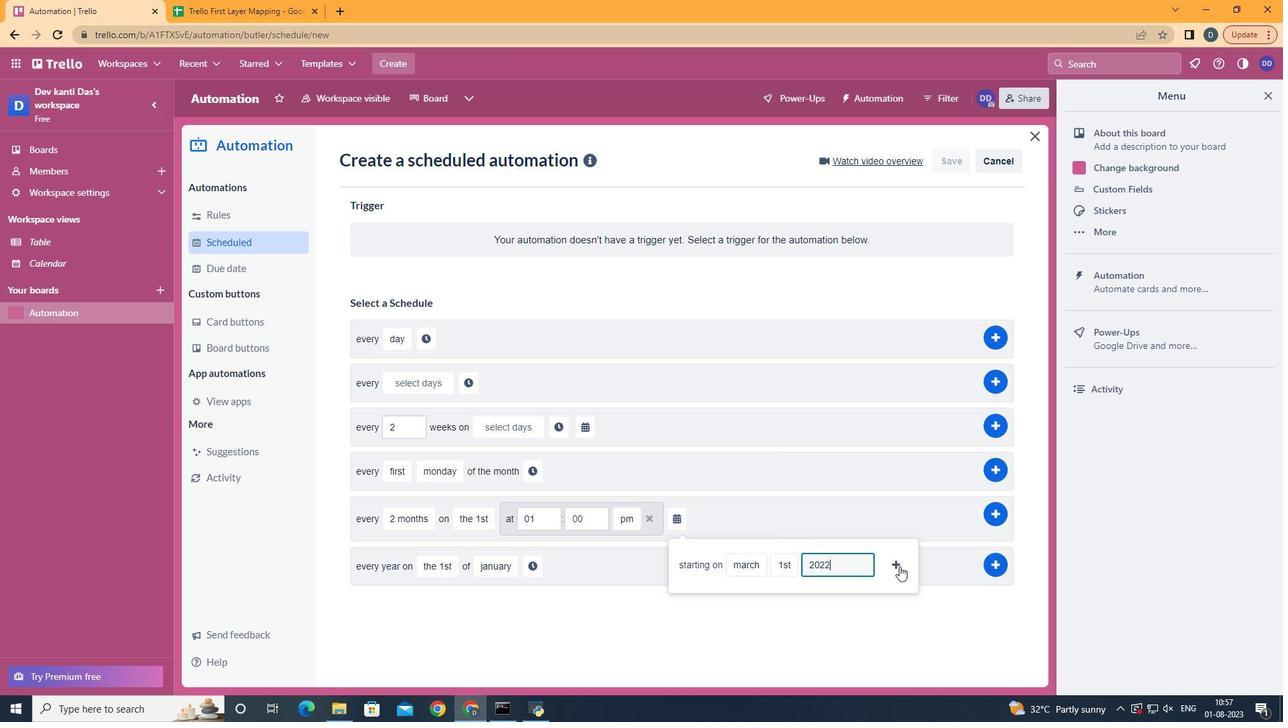 
Action: Mouse moved to (1002, 510)
Screenshot: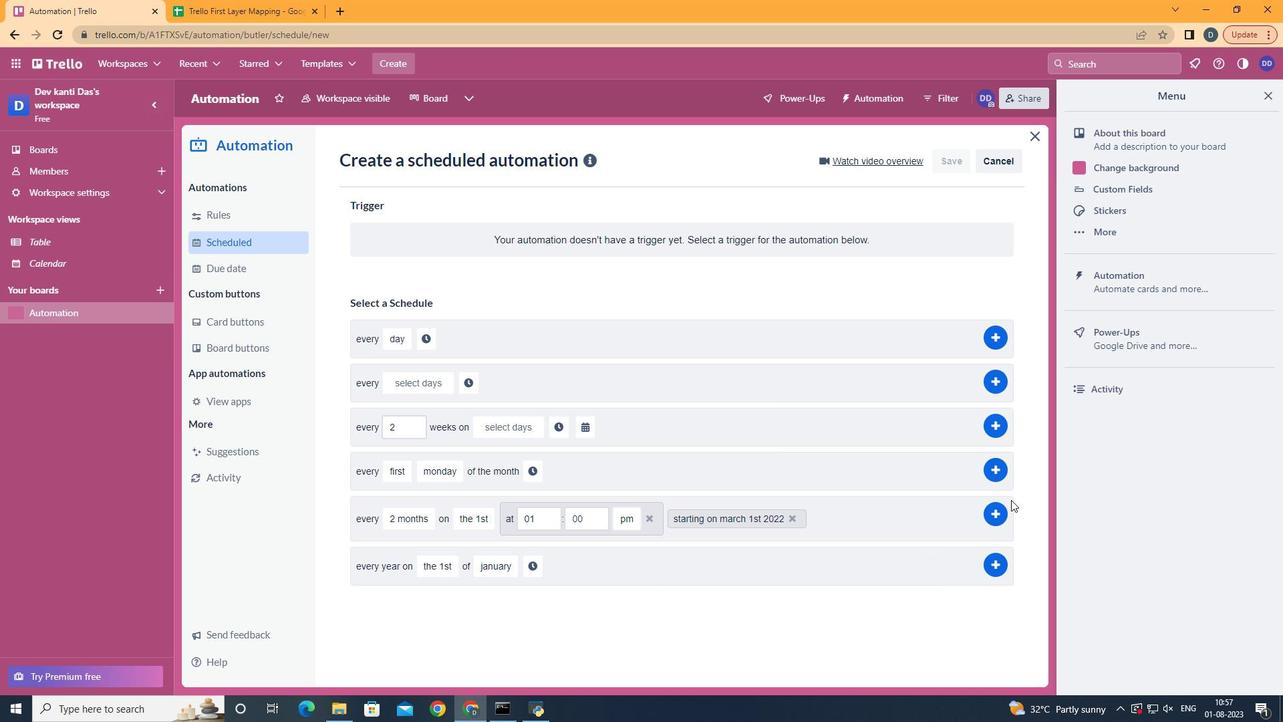 
Action: Mouse pressed left at (1002, 510)
Screenshot: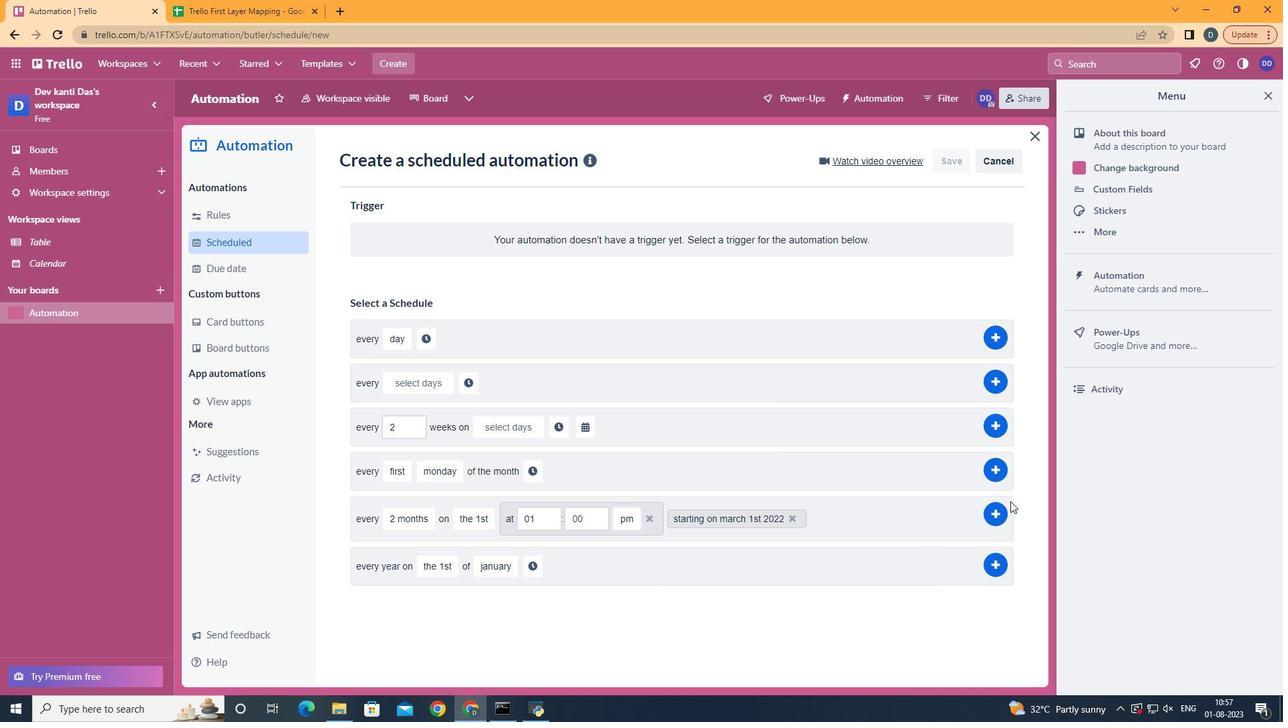 
Action: Mouse moved to (720, 324)
Screenshot: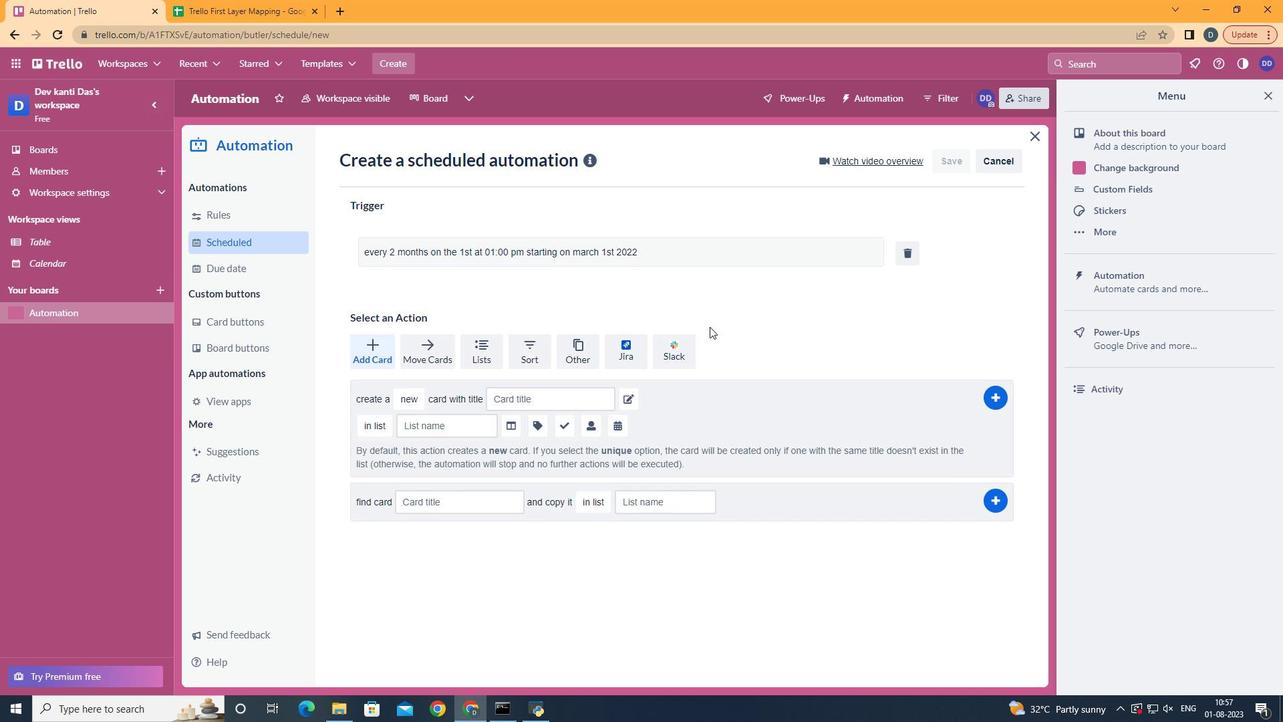 
